 Task: Select and add the product "Air Wick Air Freshener Refill Fresh Linen (2 ct)" to cart from the store "Walgreens".
Action: Mouse pressed left at (44, 75)
Screenshot: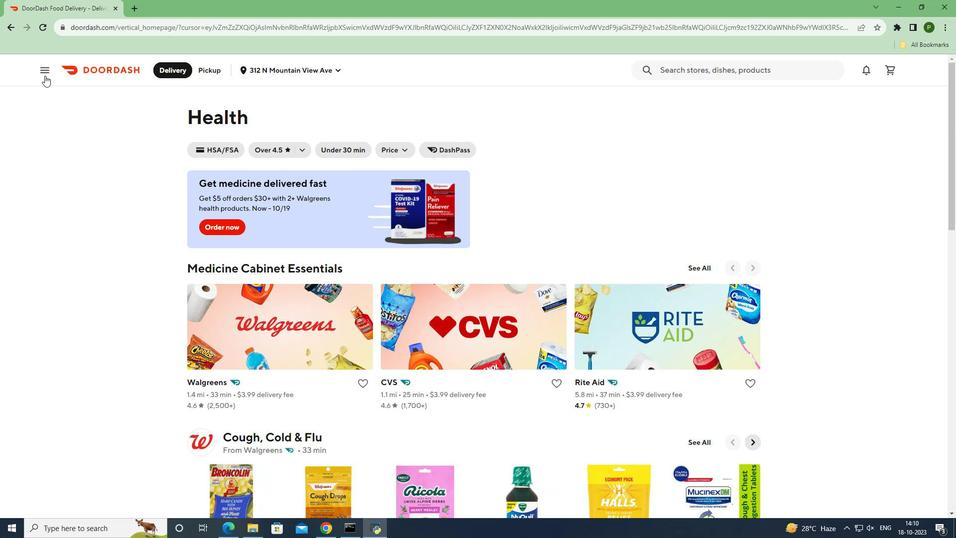 
Action: Mouse moved to (44, 143)
Screenshot: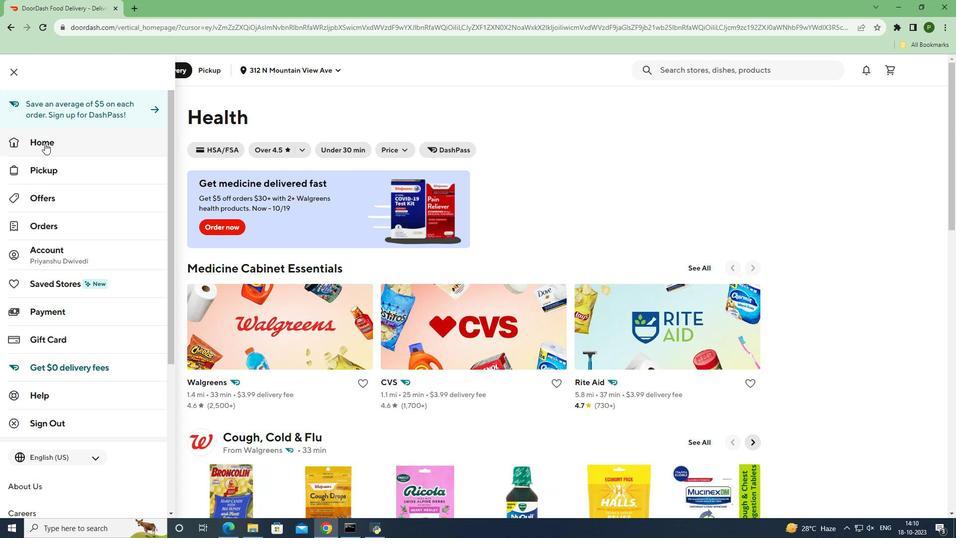 
Action: Mouse pressed left at (44, 143)
Screenshot: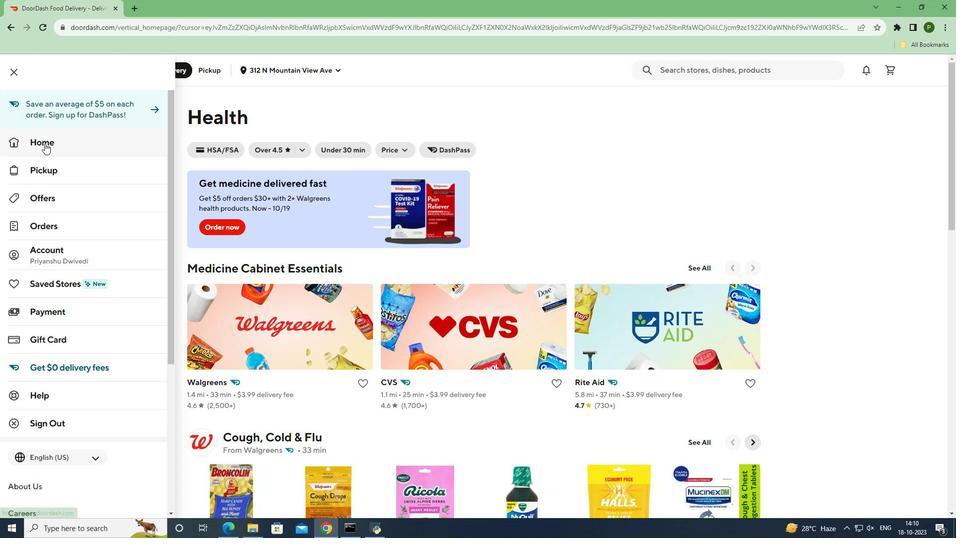 
Action: Mouse moved to (759, 107)
Screenshot: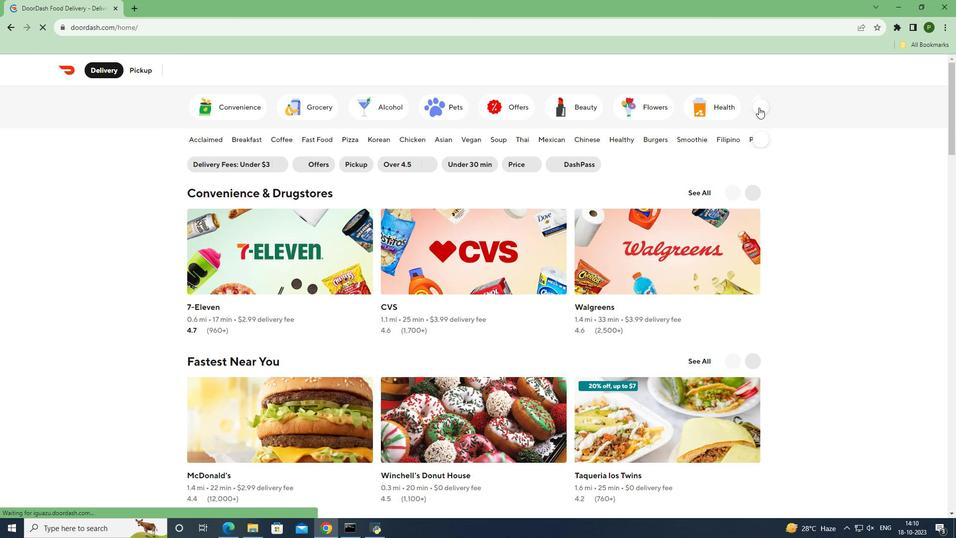 
Action: Mouse pressed left at (759, 107)
Screenshot: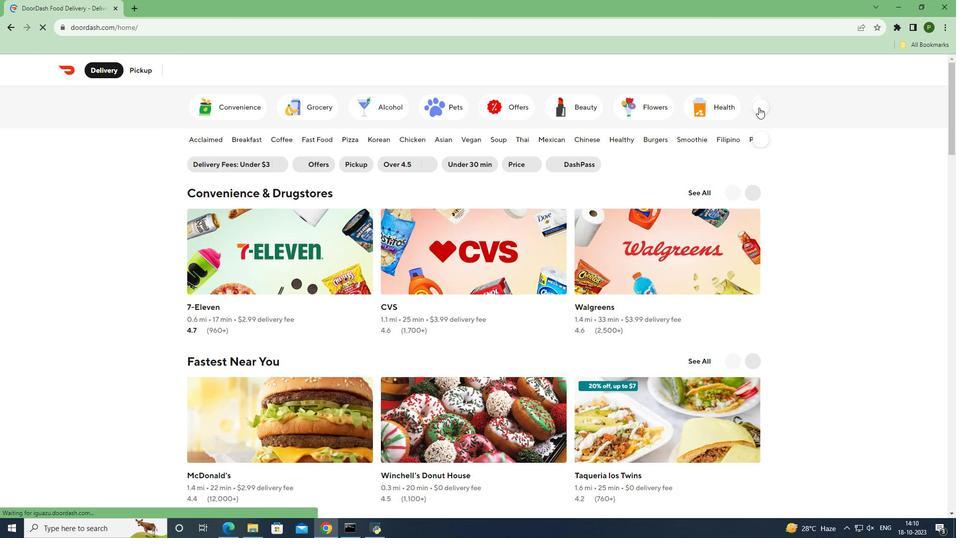 
Action: Mouse moved to (395, 98)
Screenshot: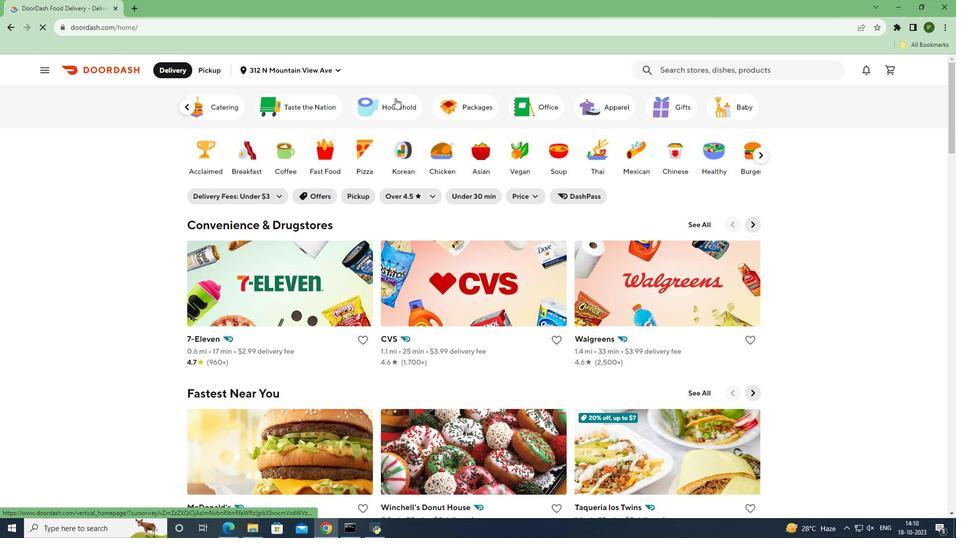 
Action: Mouse pressed left at (395, 98)
Screenshot: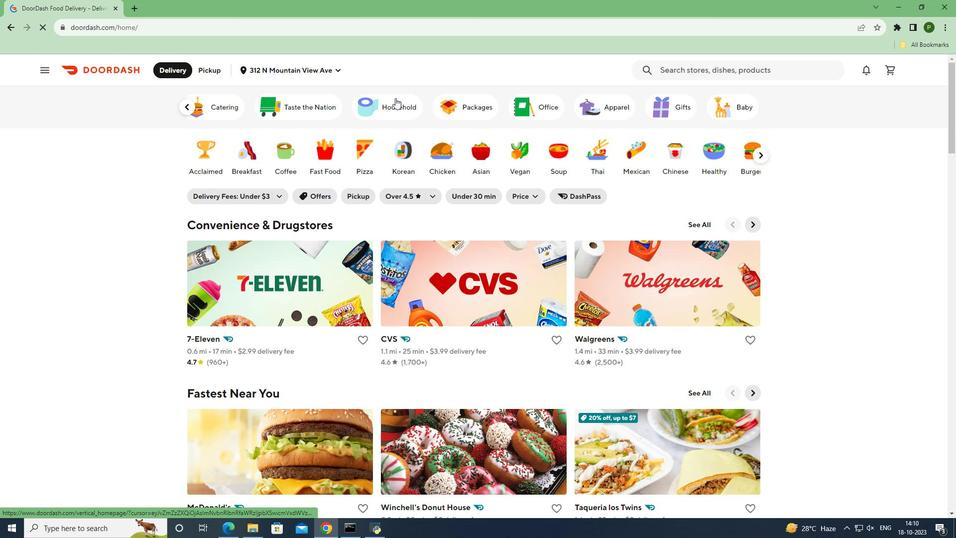 
Action: Mouse moved to (378, 198)
Screenshot: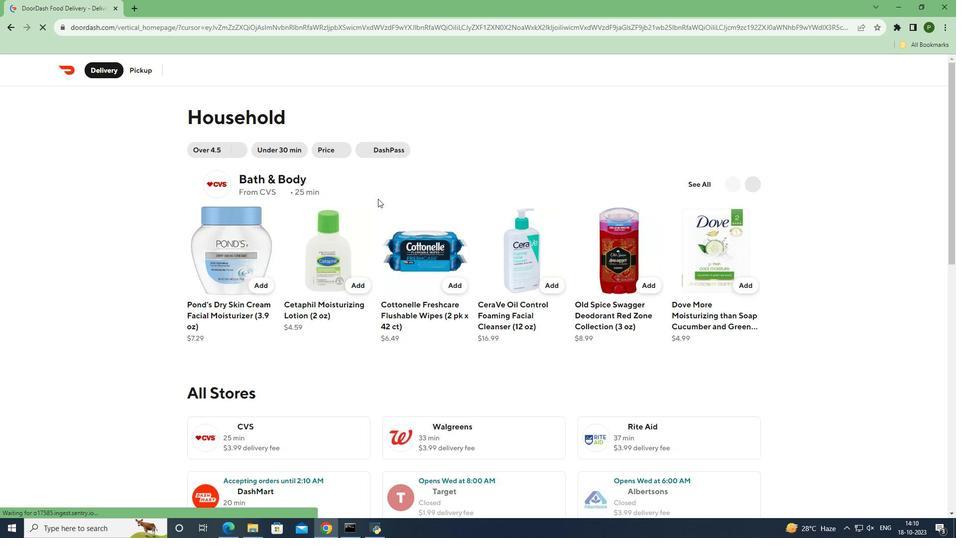 
Action: Mouse scrolled (378, 198) with delta (0, 0)
Screenshot: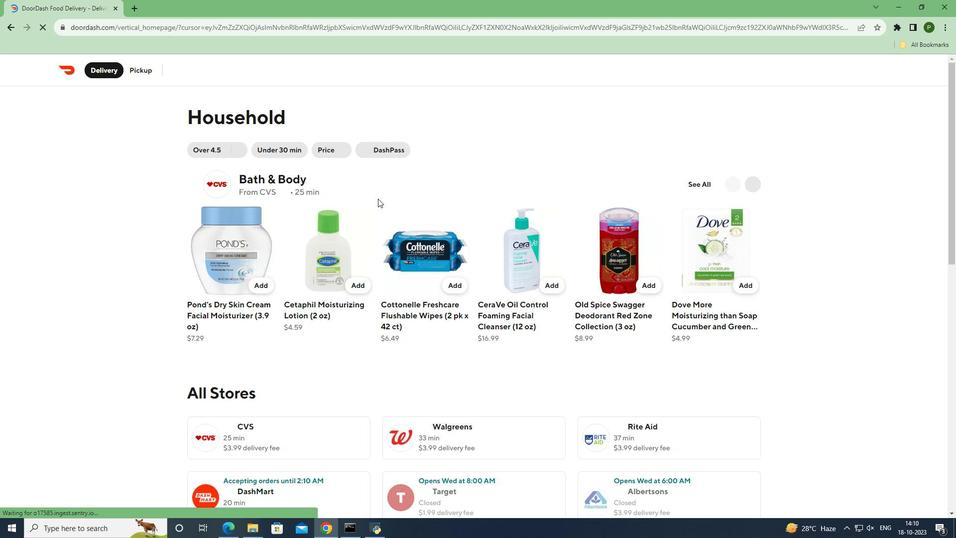 
Action: Mouse scrolled (378, 198) with delta (0, 0)
Screenshot: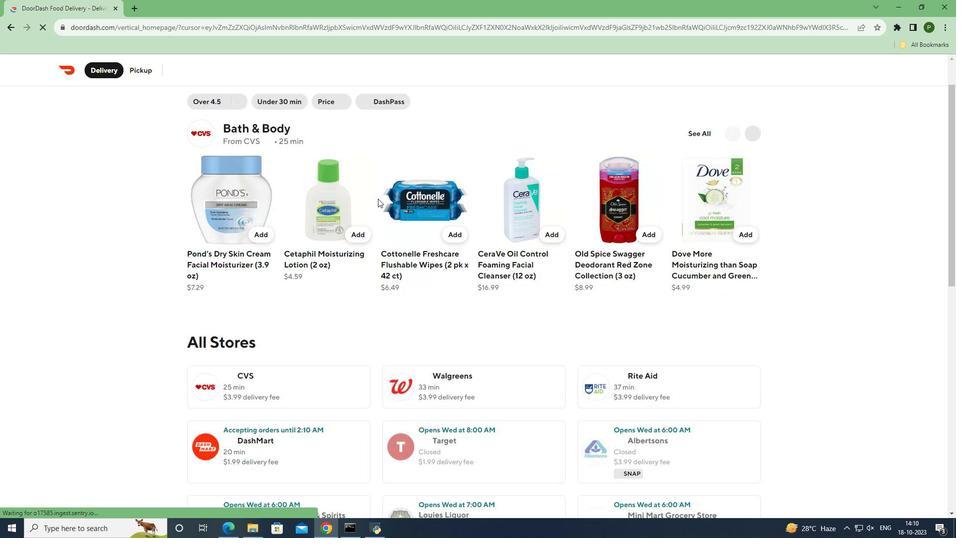
Action: Mouse moved to (438, 334)
Screenshot: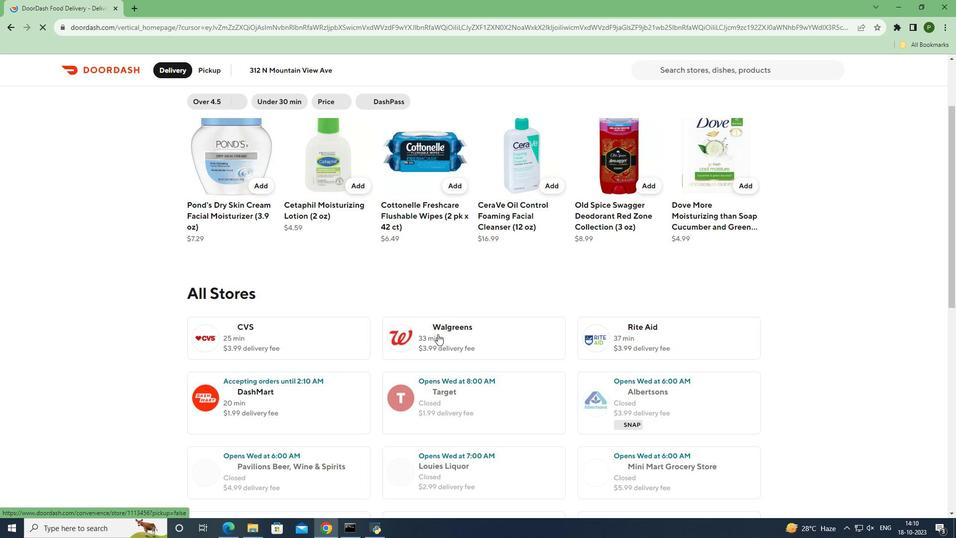 
Action: Mouse pressed left at (438, 334)
Screenshot: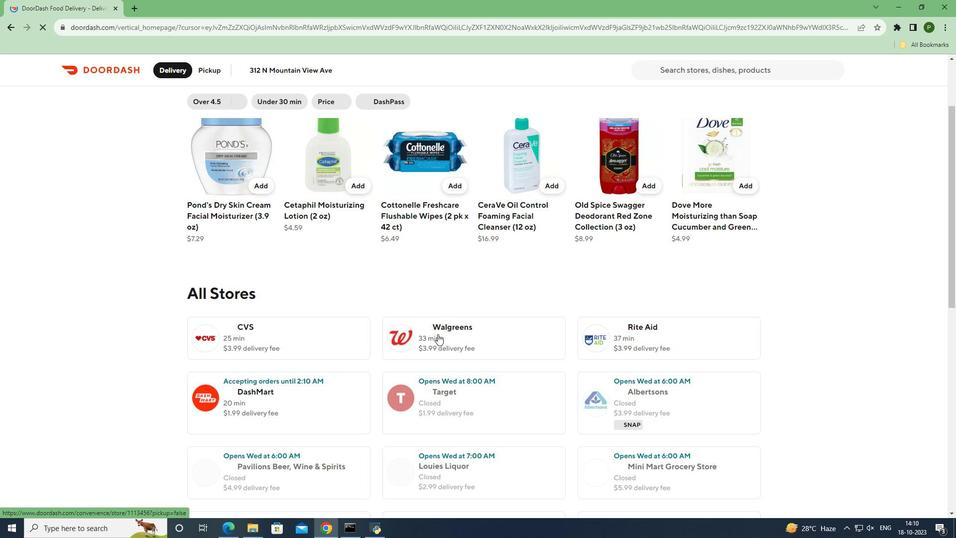 
Action: Mouse moved to (571, 158)
Screenshot: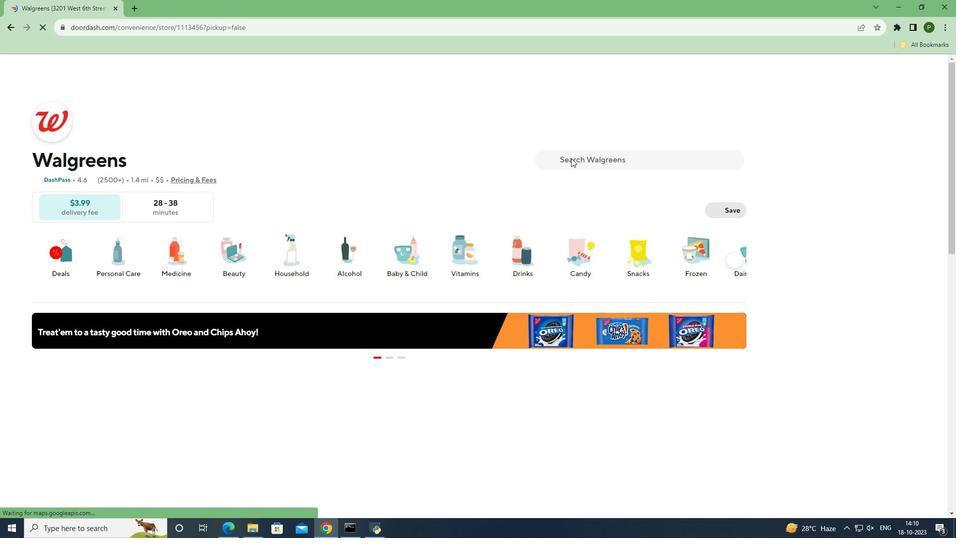 
Action: Mouse pressed left at (571, 158)
Screenshot: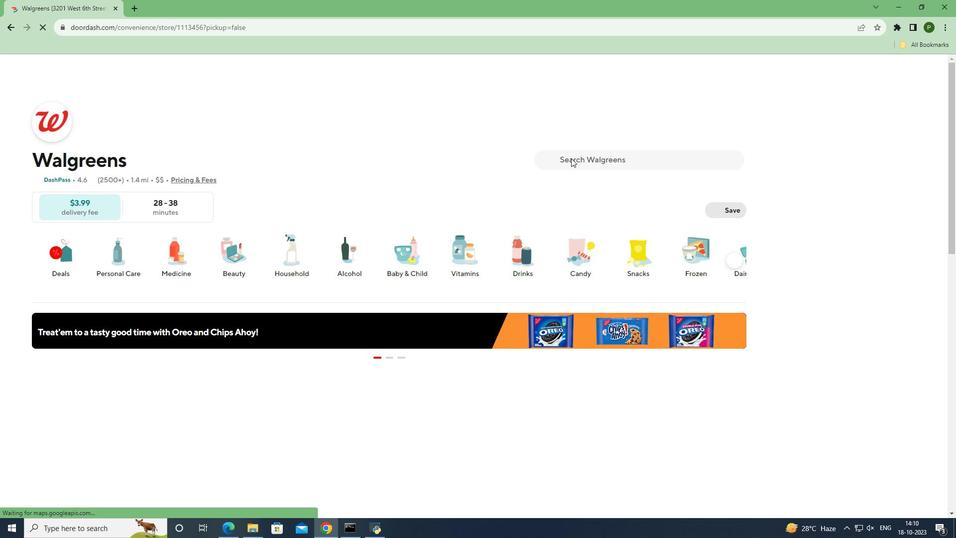 
Action: Key pressed <Key.caps_lock>A<Key.caps_lock>ir<Key.space><Key.caps_lock>W<Key.caps_lock>ick<Key.space><Key.caps_lock>A<Key.caps_lock>ir<Key.space><Key.caps_lock>F<Key.caps_lock>reshener<Key.space><Key.caps_lock>R<Key.caps_lock>efill<Key.space><Key.caps_lock>F<Key.caps_lock>resh<Key.space><Key.caps_lock>L<Key.caps_lock>inen<Key.space><Key.shift_r>(2<Key.space>ct<Key.shift_r>)
Screenshot: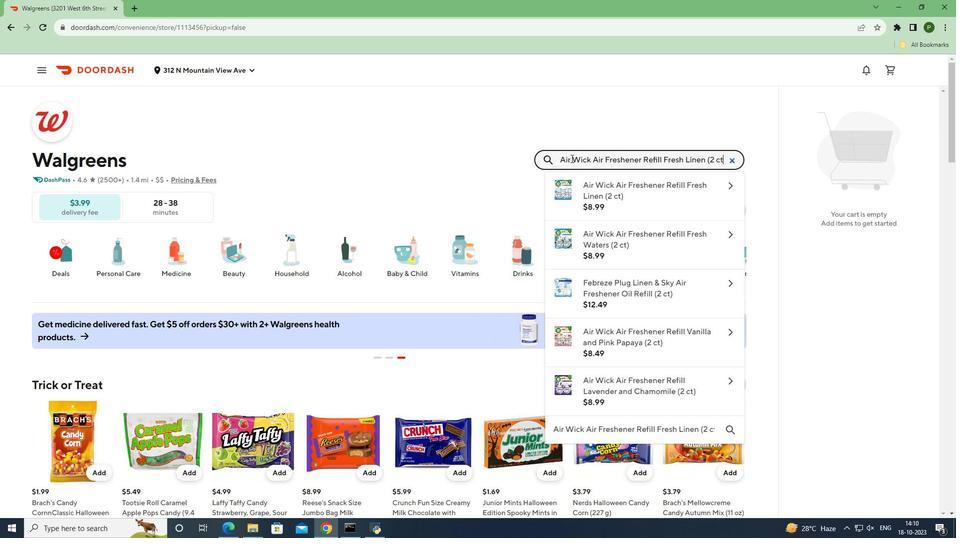 
Action: Mouse moved to (601, 202)
Screenshot: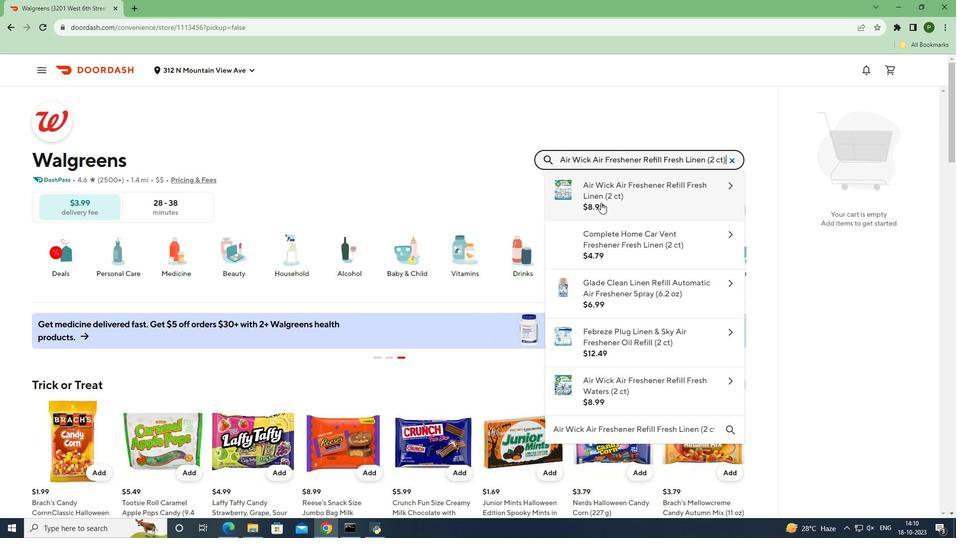 
Action: Mouse pressed left at (601, 202)
Screenshot: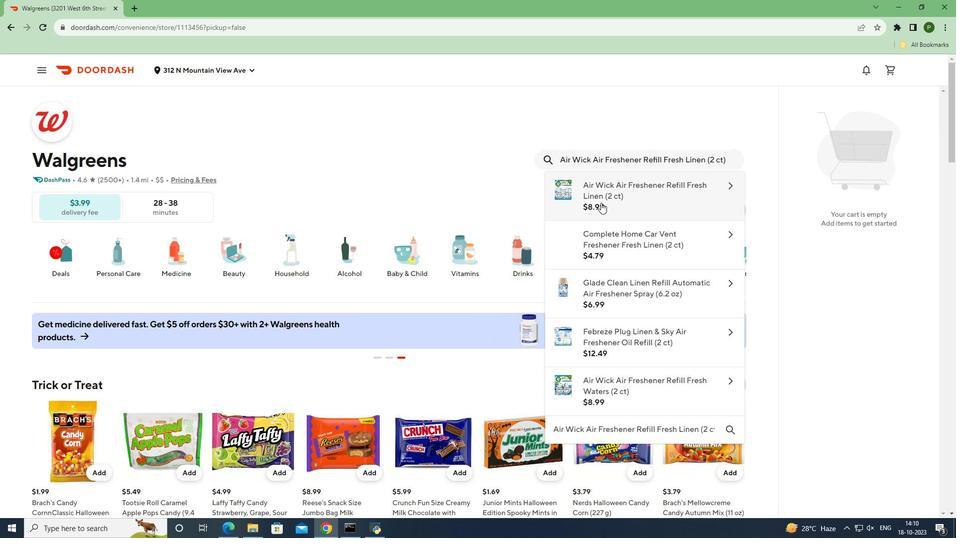 
Action: Mouse moved to (651, 491)
Screenshot: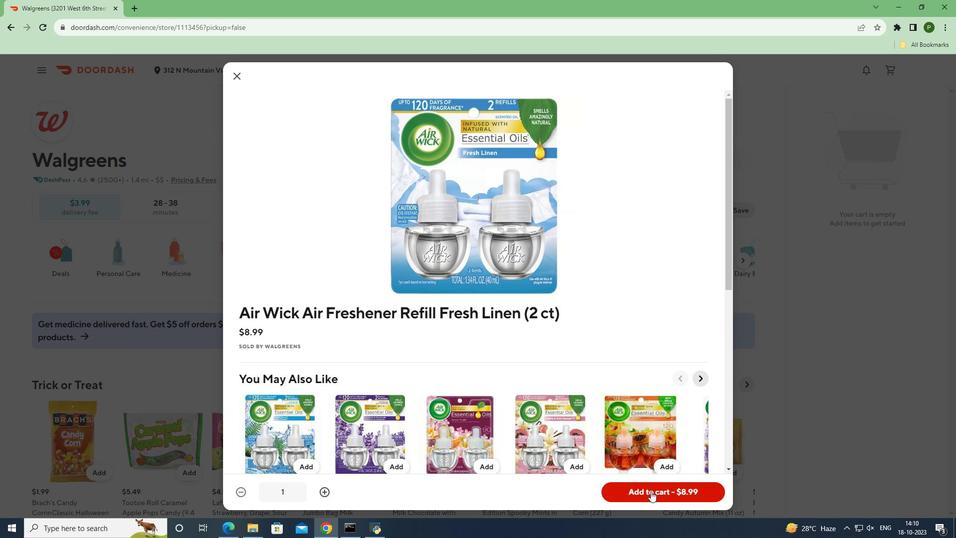 
Action: Mouse pressed left at (651, 491)
Screenshot: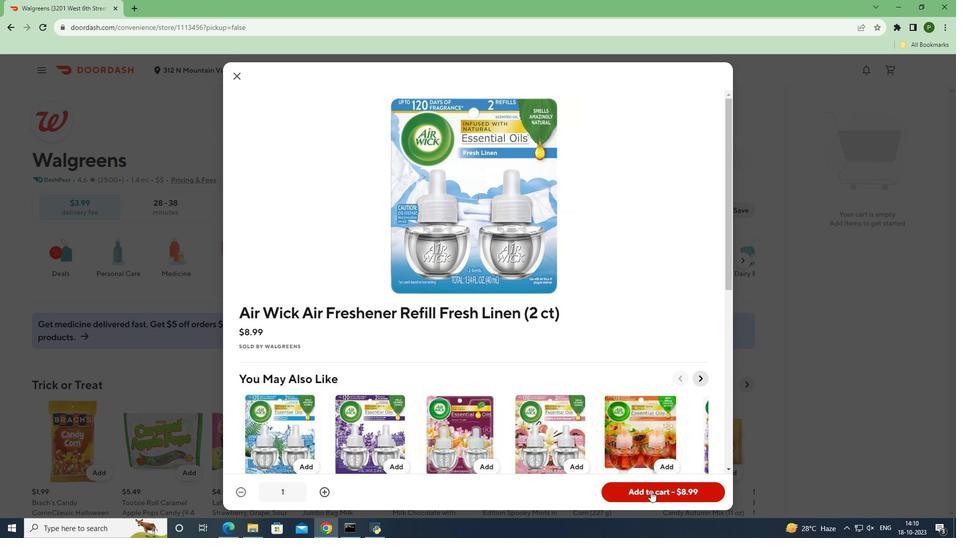 
Action: Mouse moved to (762, 395)
Screenshot: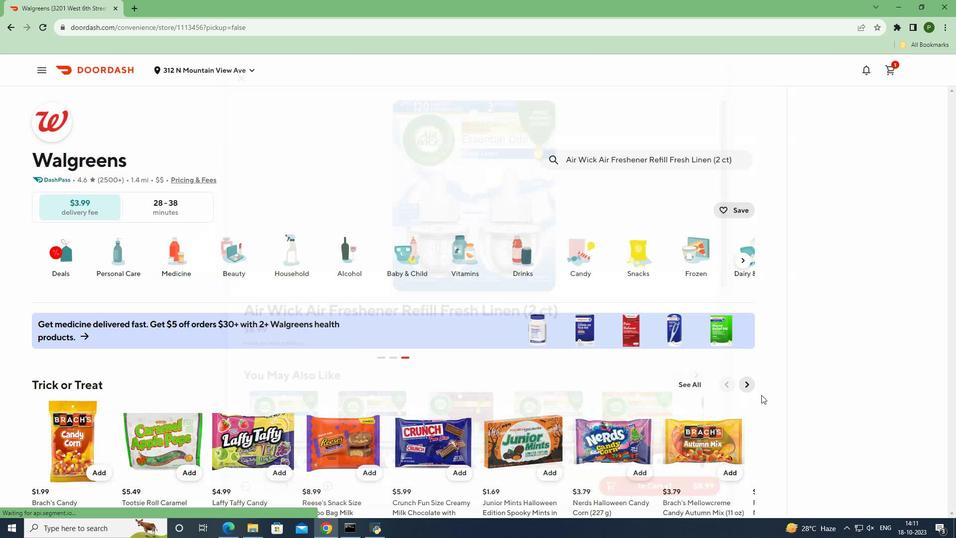 
